 Task: Create a scrum project TransformWorks.
Action: Mouse moved to (263, 321)
Screenshot: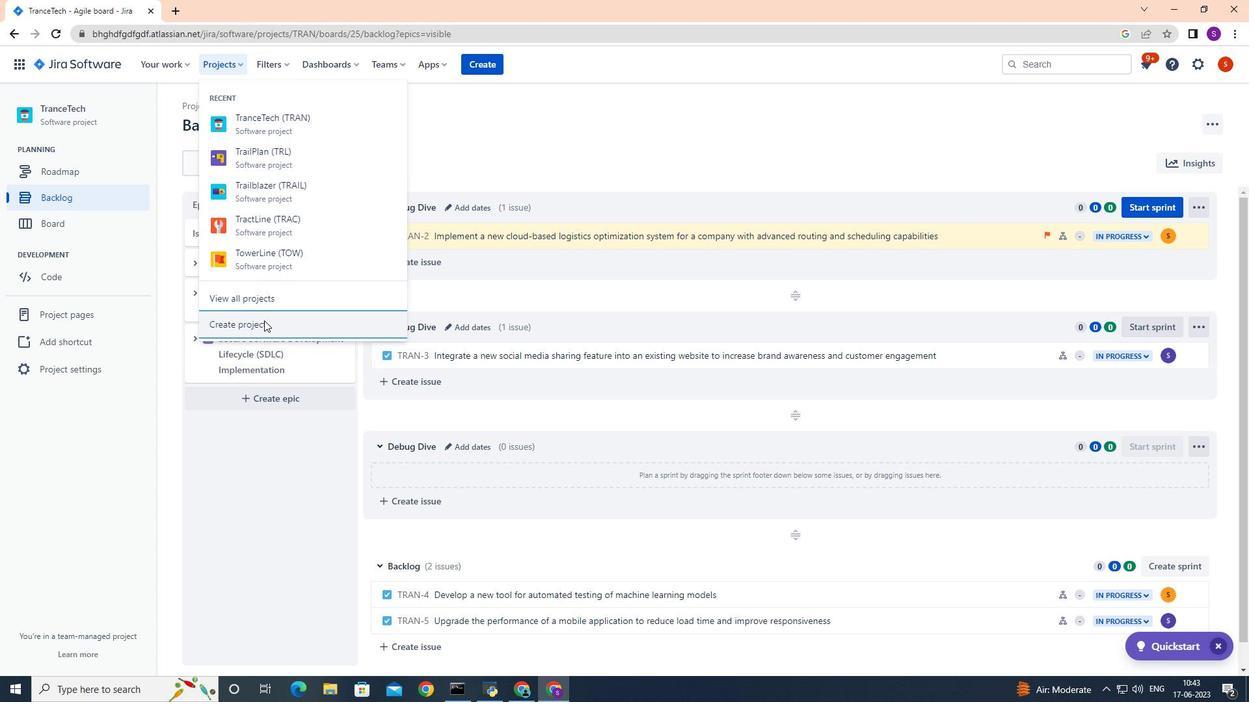 
Action: Mouse pressed left at (263, 321)
Screenshot: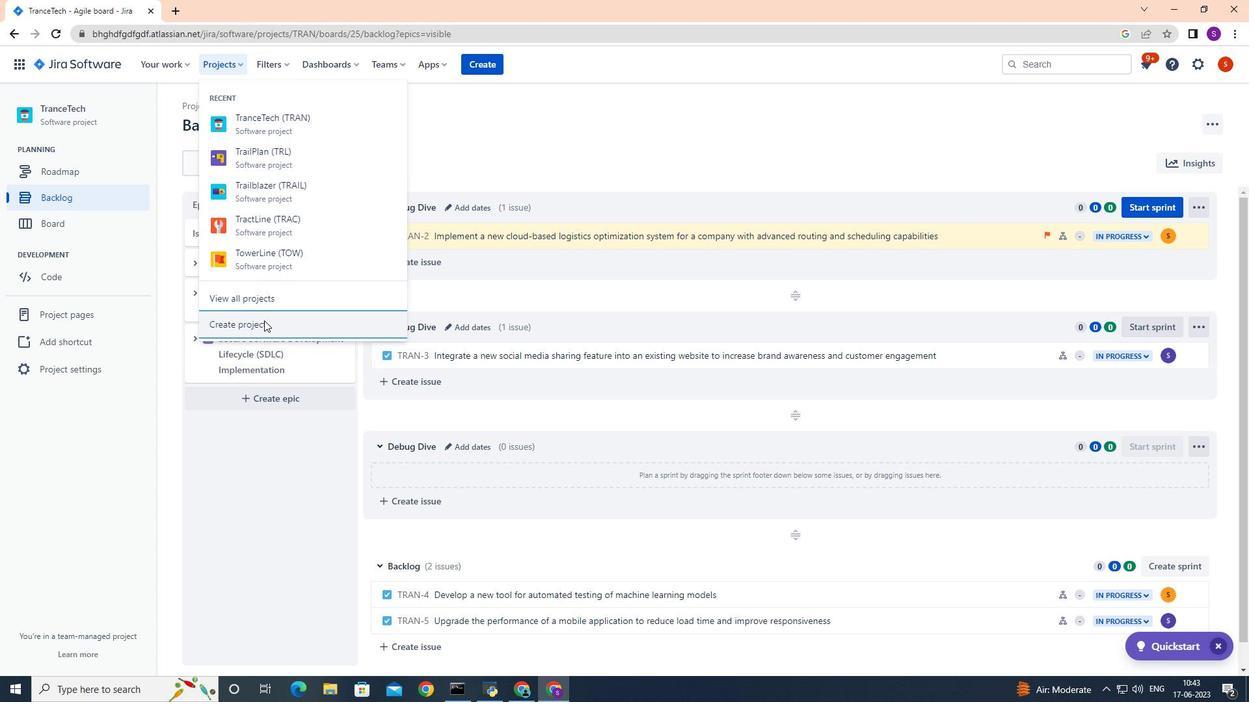 
Action: Mouse moved to (520, 325)
Screenshot: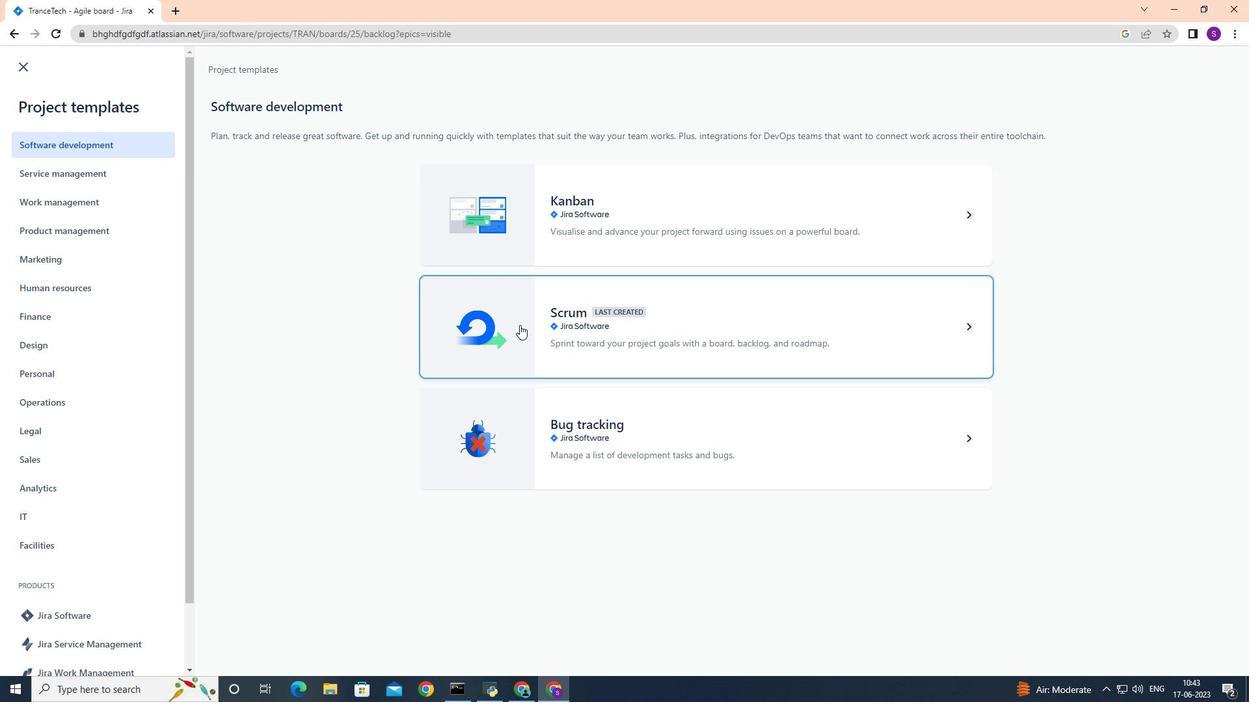 
Action: Mouse pressed left at (520, 325)
Screenshot: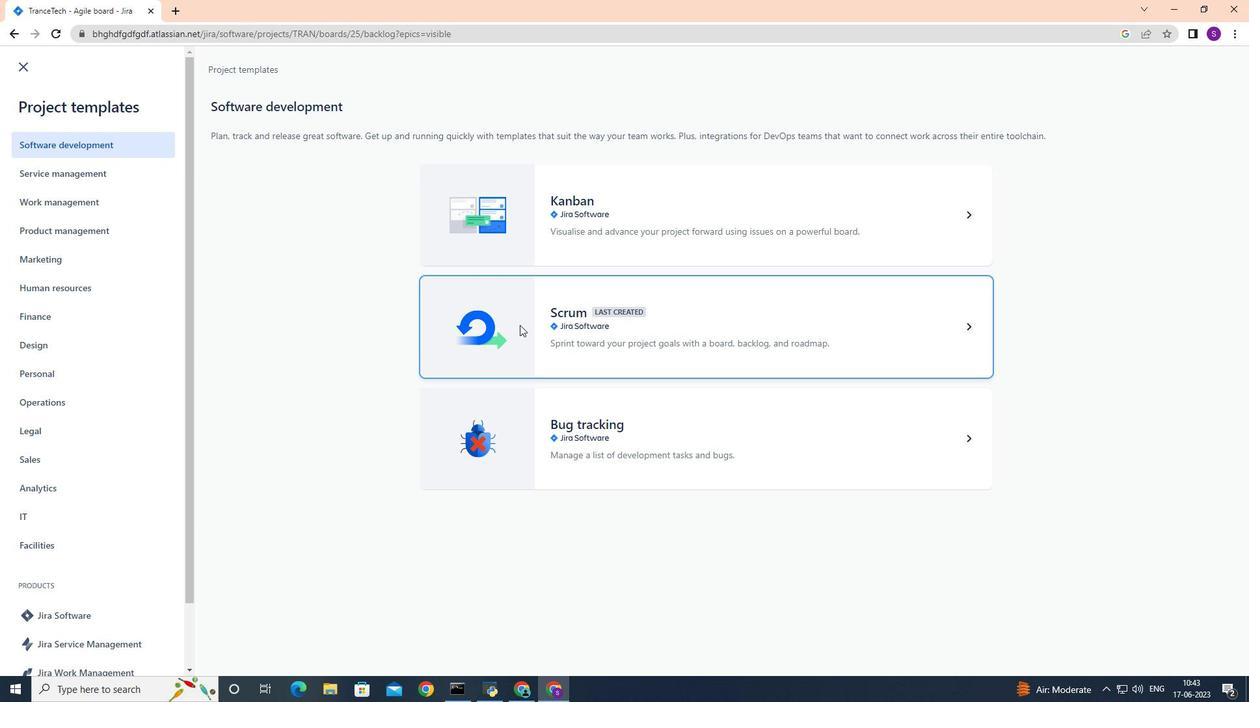 
Action: Mouse moved to (993, 639)
Screenshot: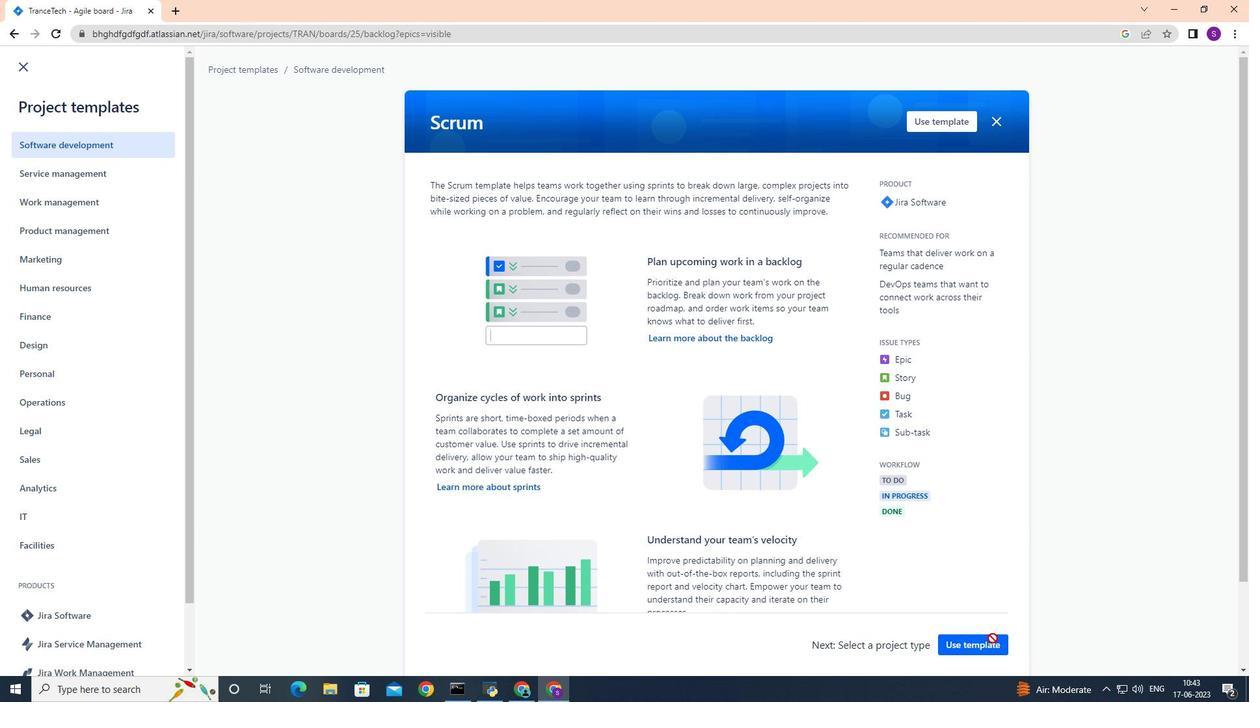 
Action: Mouse pressed left at (993, 639)
Screenshot: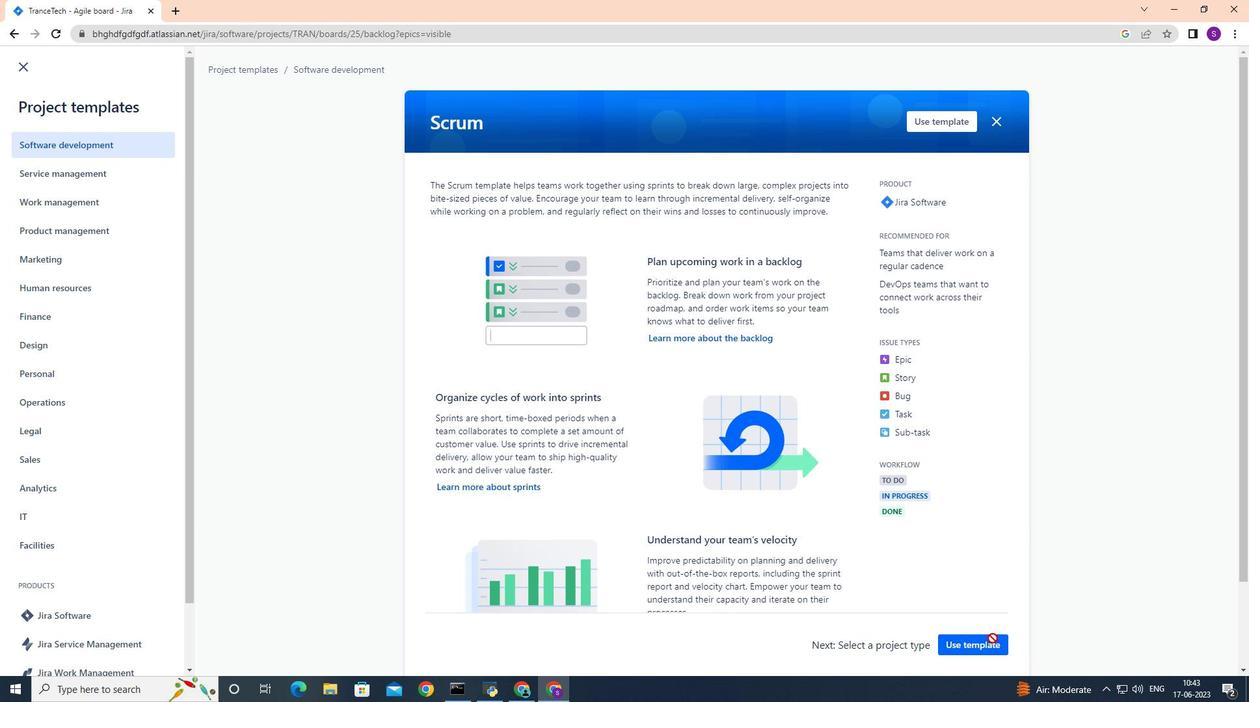 
Action: Mouse moved to (575, 463)
Screenshot: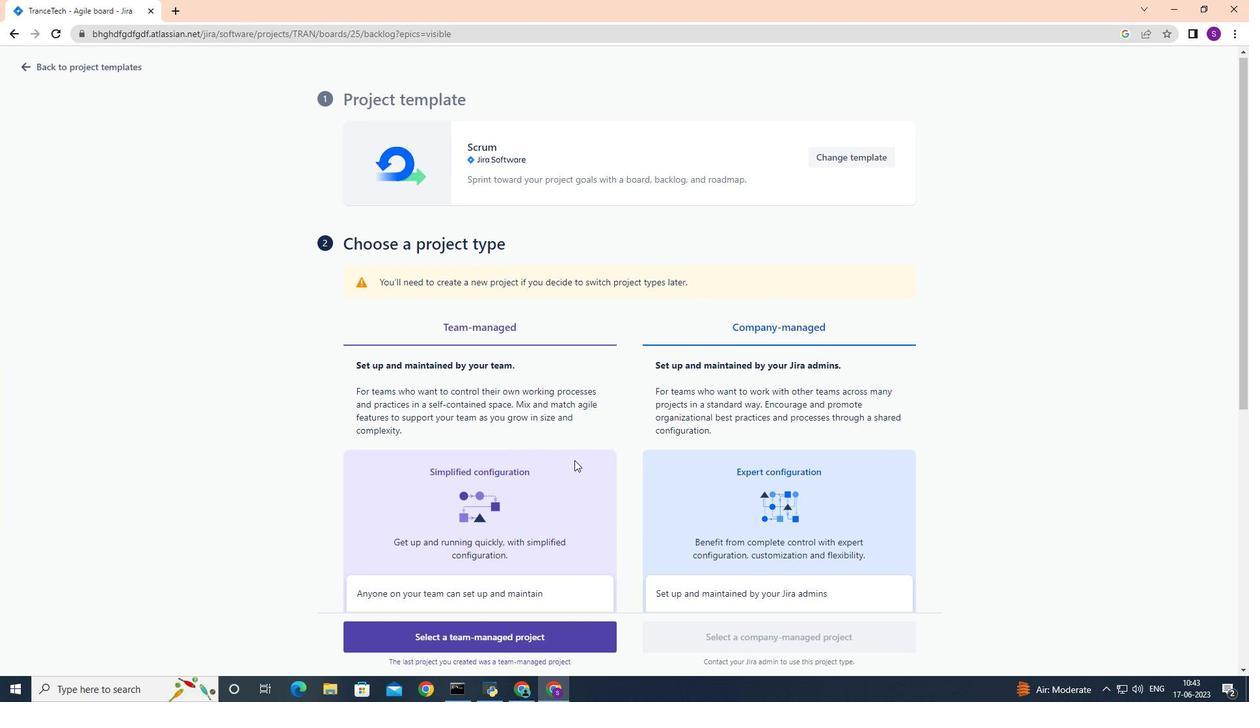 
Action: Mouse scrolled (575, 462) with delta (0, 0)
Screenshot: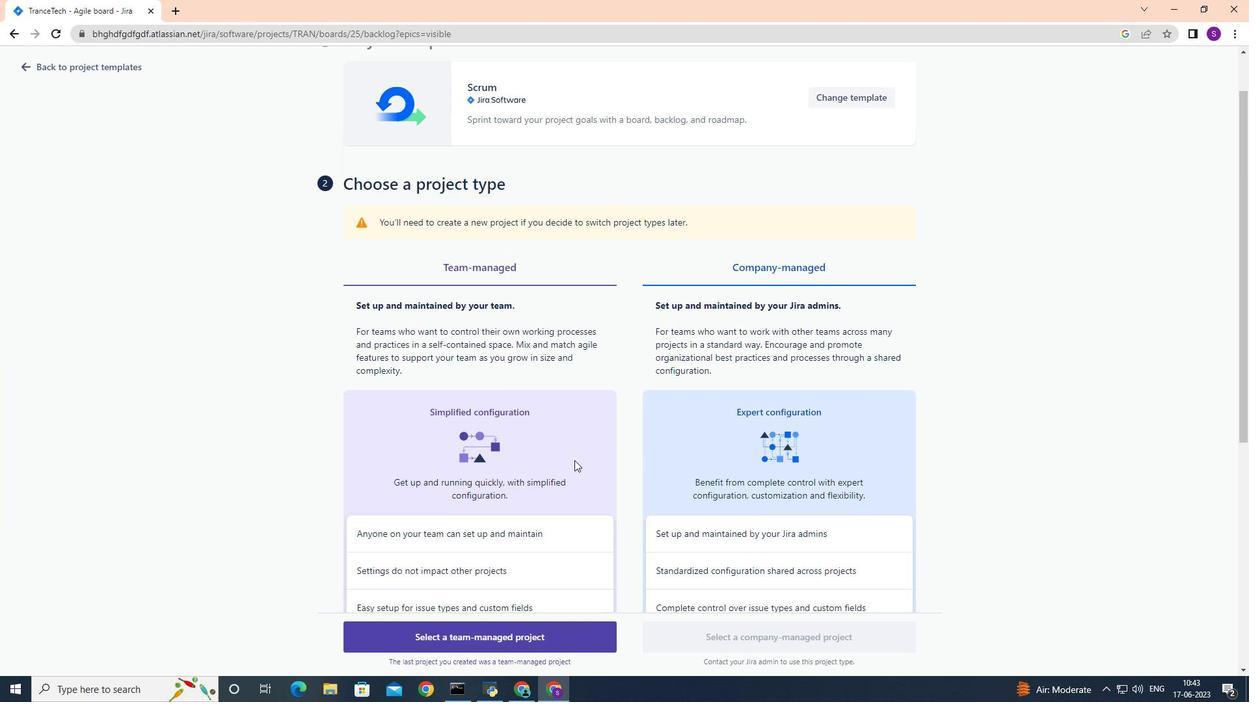 
Action: Mouse scrolled (575, 462) with delta (0, 0)
Screenshot: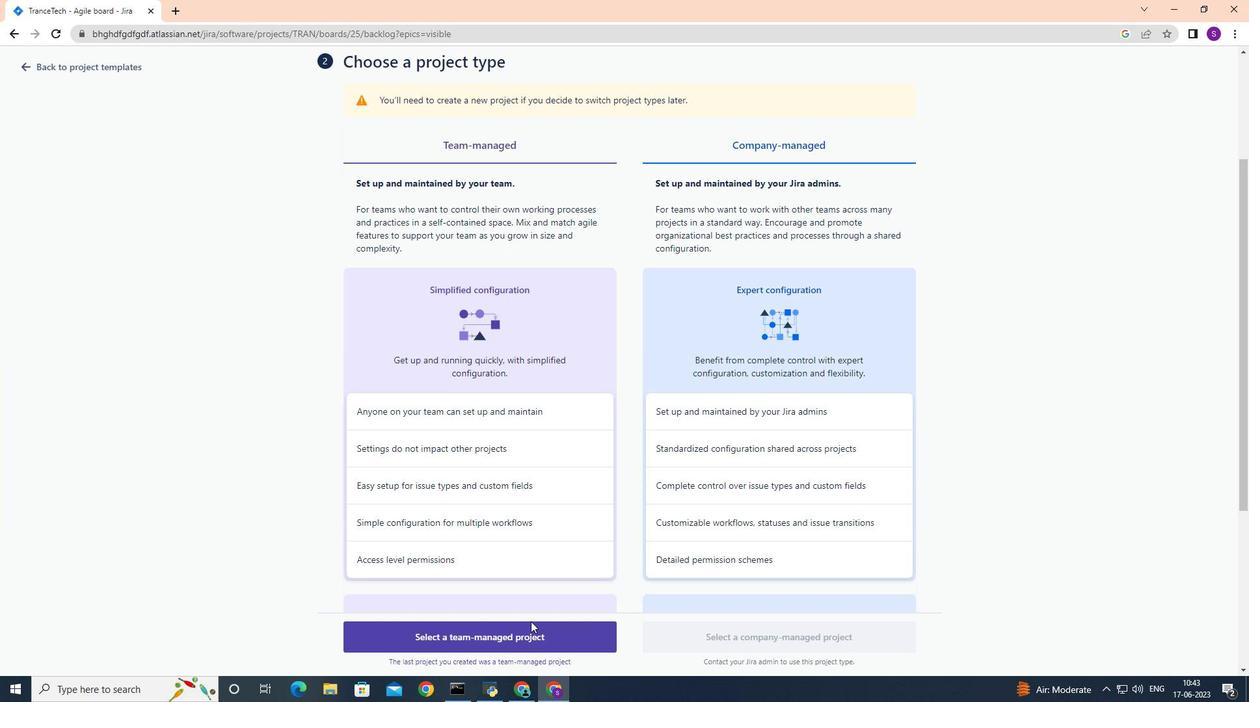 
Action: Mouse moved to (575, 462)
Screenshot: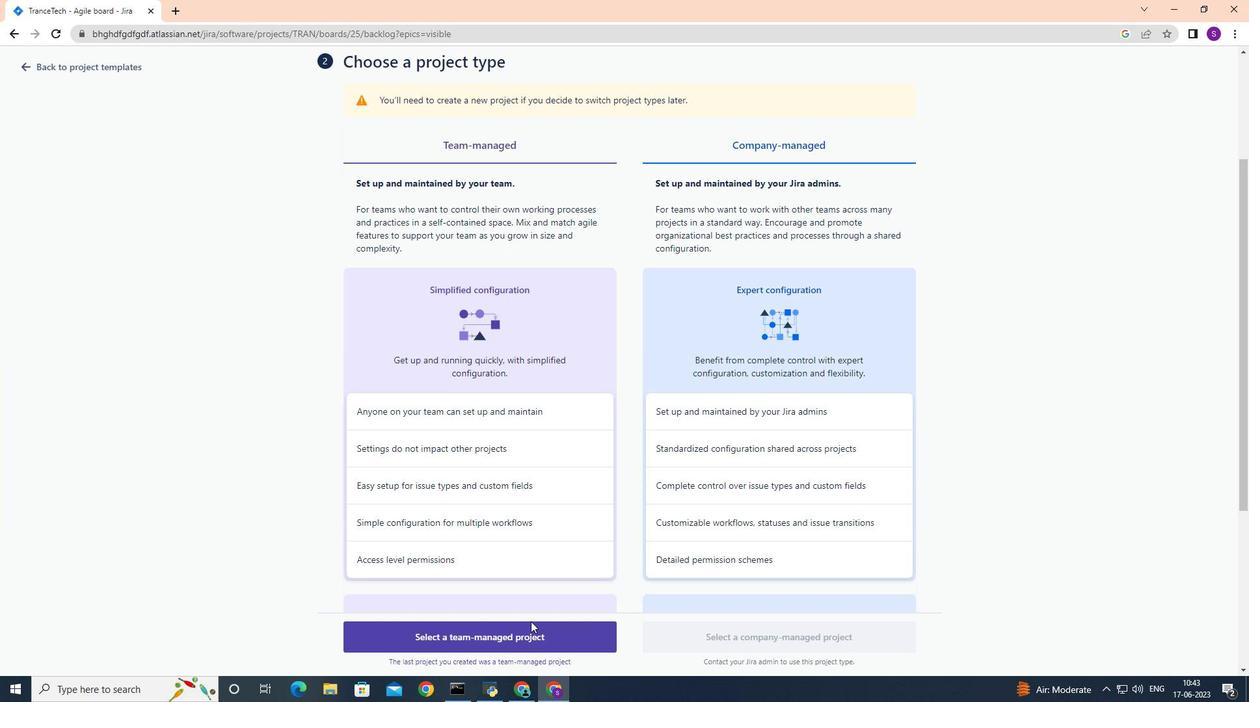 
Action: Mouse scrolled (575, 462) with delta (0, 0)
Screenshot: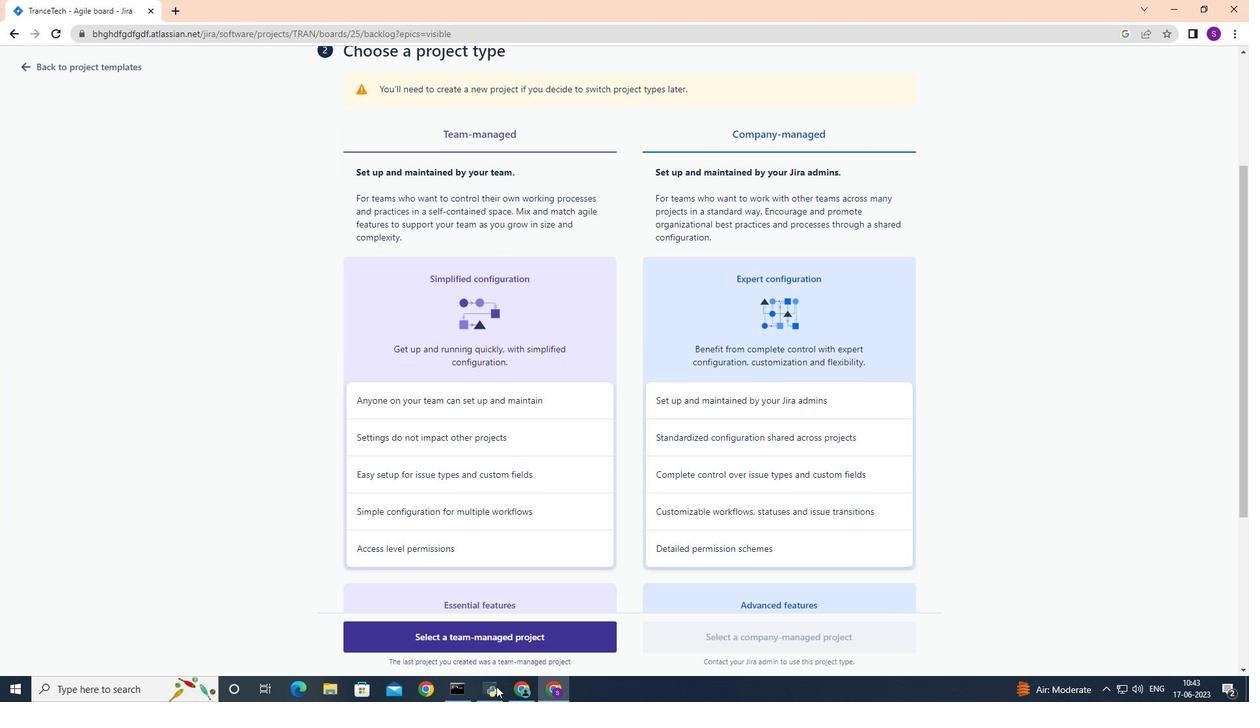 
Action: Mouse moved to (502, 636)
Screenshot: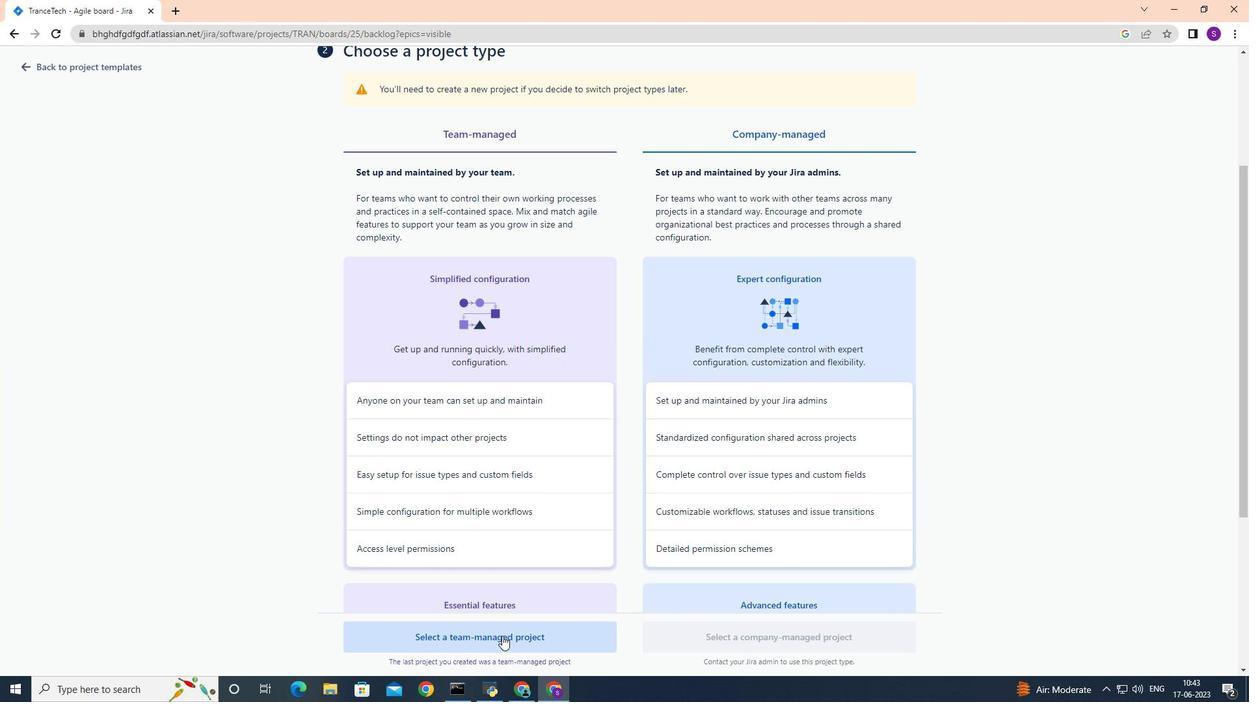 
Action: Mouse pressed left at (502, 636)
Screenshot: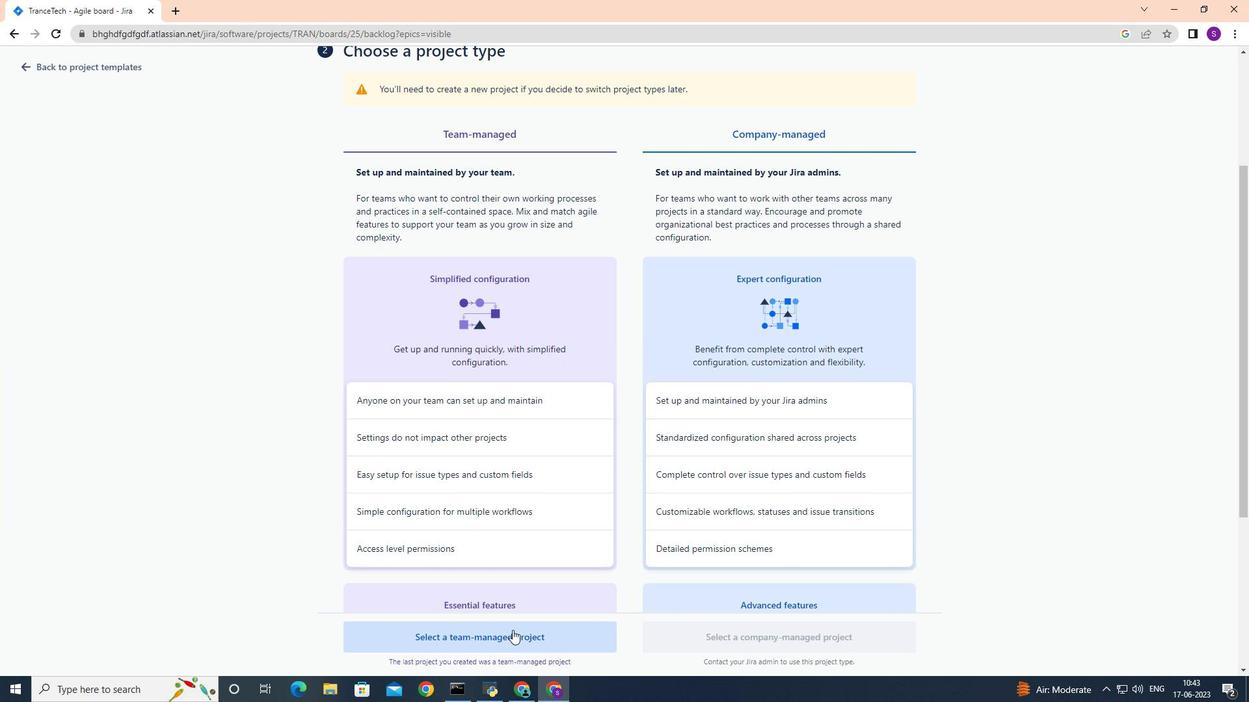 
Action: Mouse moved to (516, 622)
Screenshot: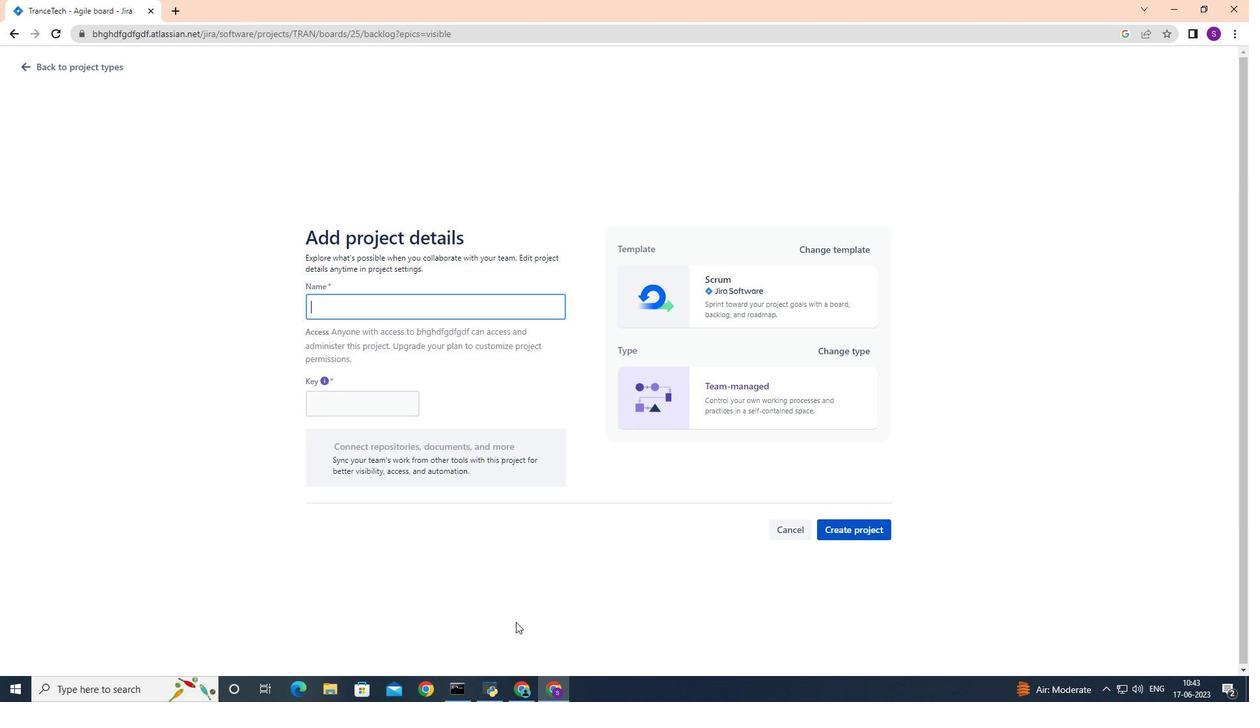 
Action: Key pressed <Key.shift>Transform<Key.shift>Works
Screenshot: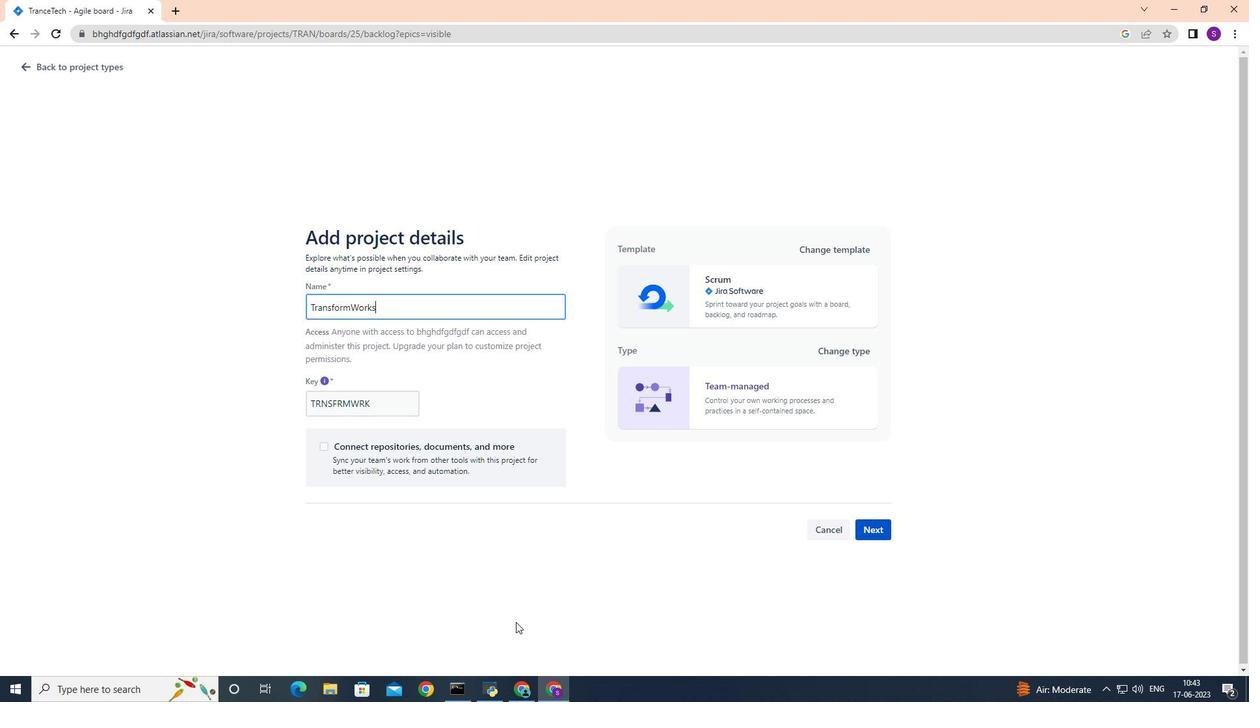 
Action: Mouse moved to (870, 527)
Screenshot: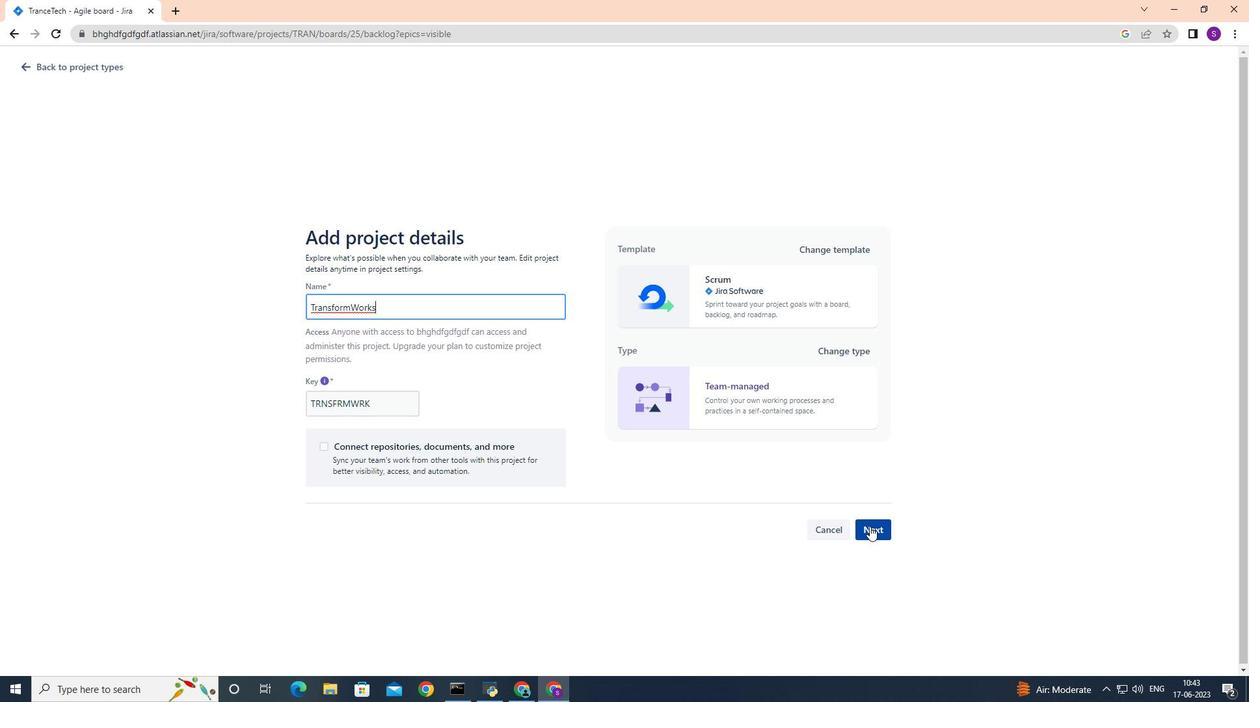 
Action: Mouse pressed left at (870, 527)
Screenshot: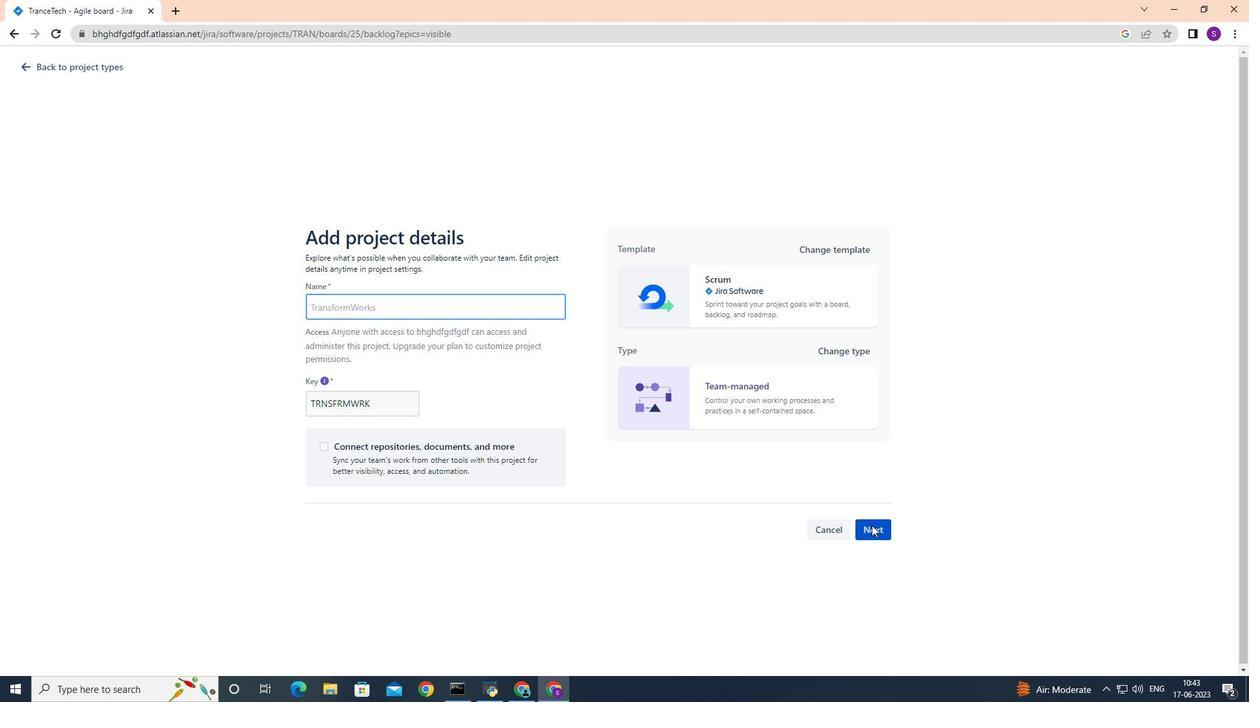 
Action: Mouse moved to (872, 525)
Screenshot: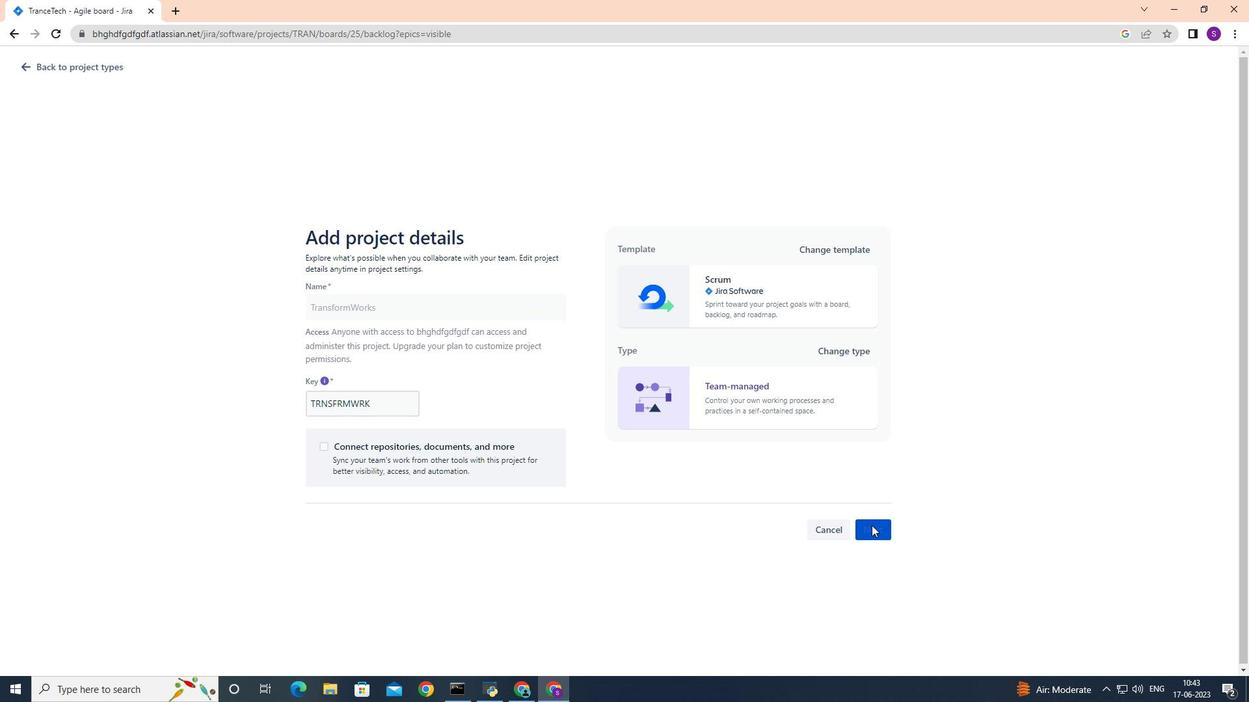 
